 Task: Convert all the complete items in checklist "progress" into linked cards.
Action: Mouse moved to (361, 220)
Screenshot: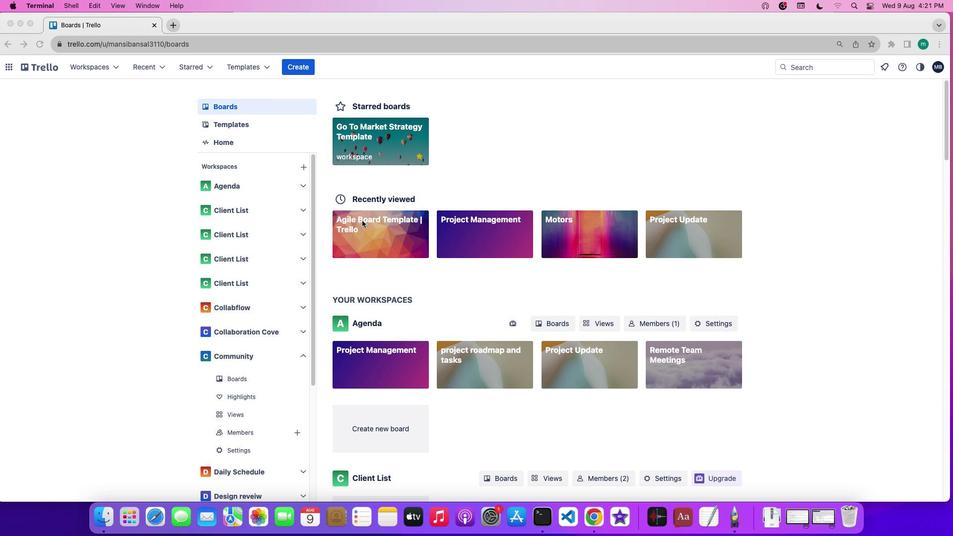 
Action: Mouse pressed left at (361, 220)
Screenshot: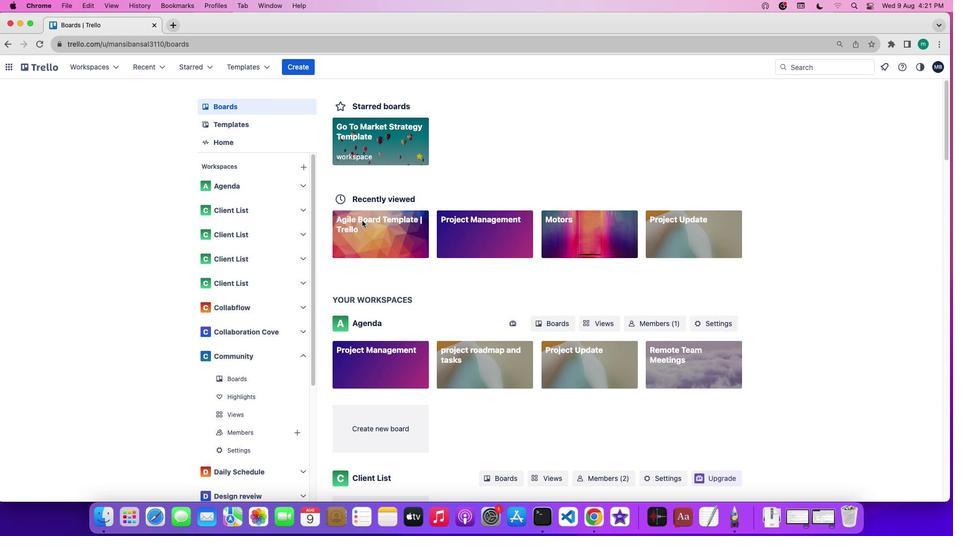 
Action: Mouse pressed left at (361, 220)
Screenshot: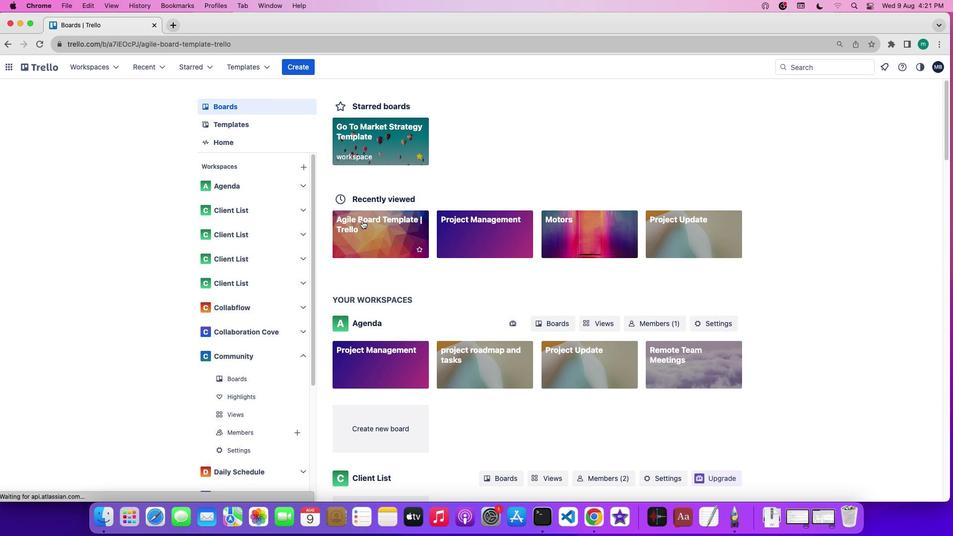 
Action: Mouse moved to (802, 228)
Screenshot: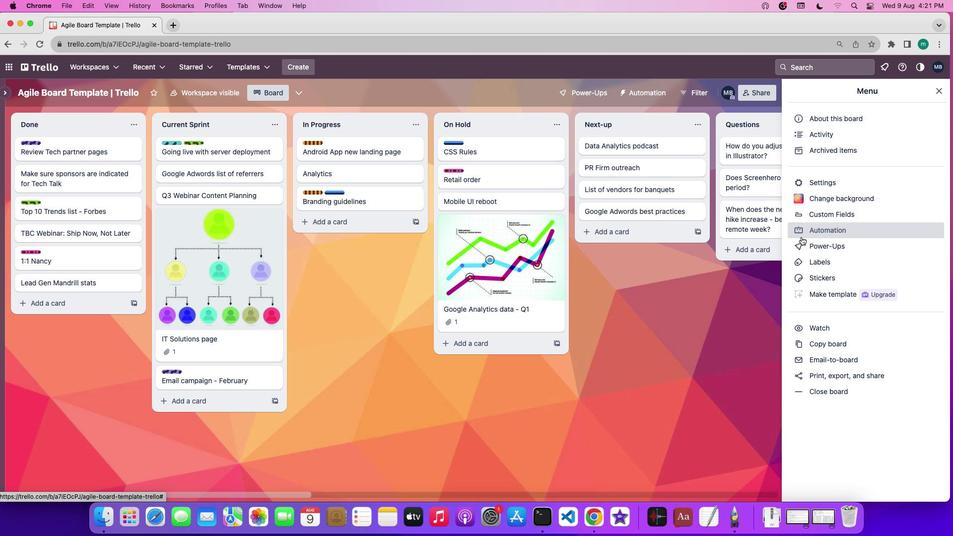 
Action: Mouse pressed left at (802, 228)
Screenshot: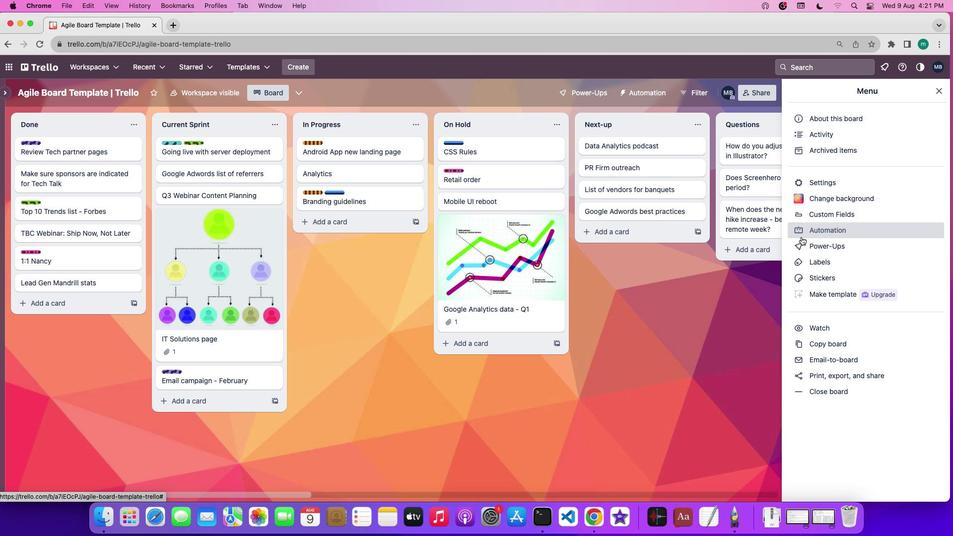 
Action: Mouse moved to (71, 254)
Screenshot: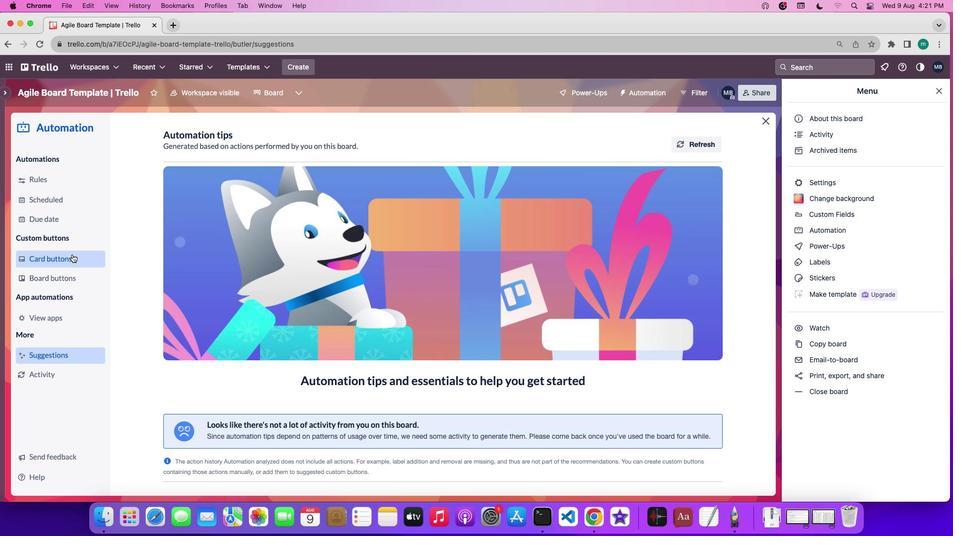 
Action: Mouse pressed left at (71, 254)
Screenshot: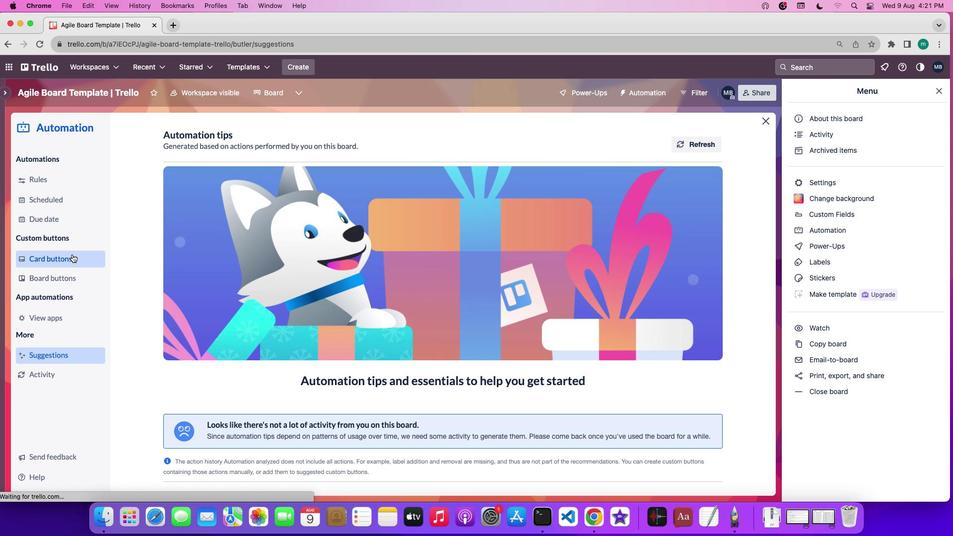 
Action: Mouse moved to (221, 346)
Screenshot: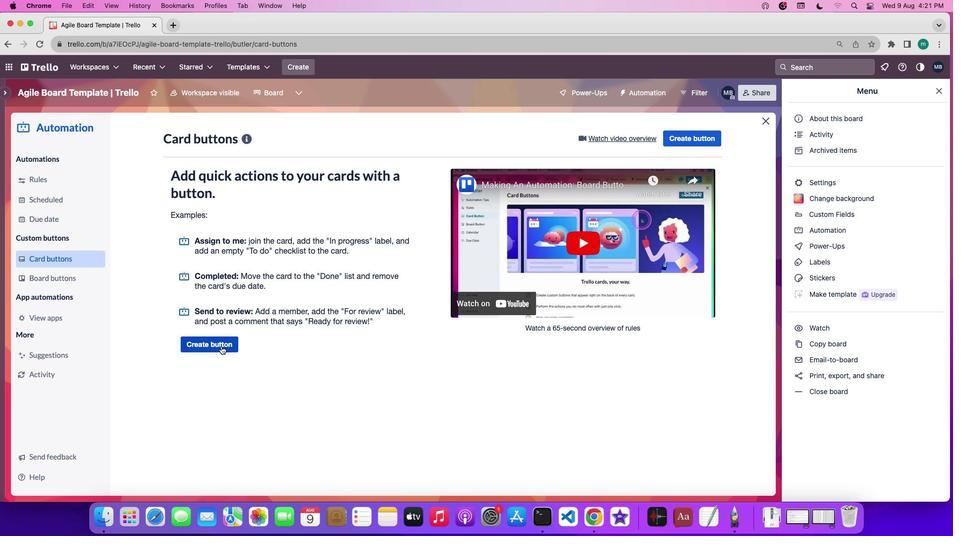 
Action: Mouse pressed left at (221, 346)
Screenshot: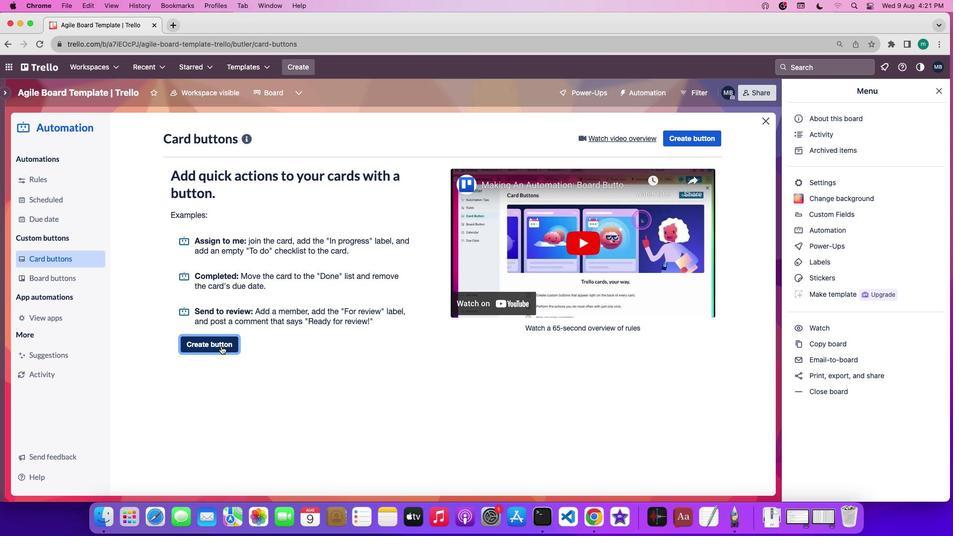 
Action: Mouse moved to (418, 270)
Screenshot: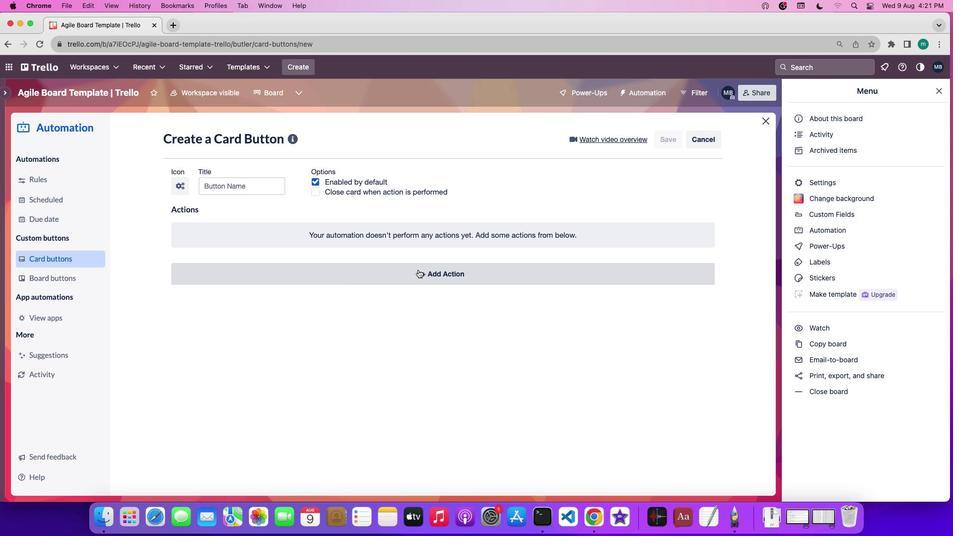 
Action: Mouse pressed left at (418, 270)
Screenshot: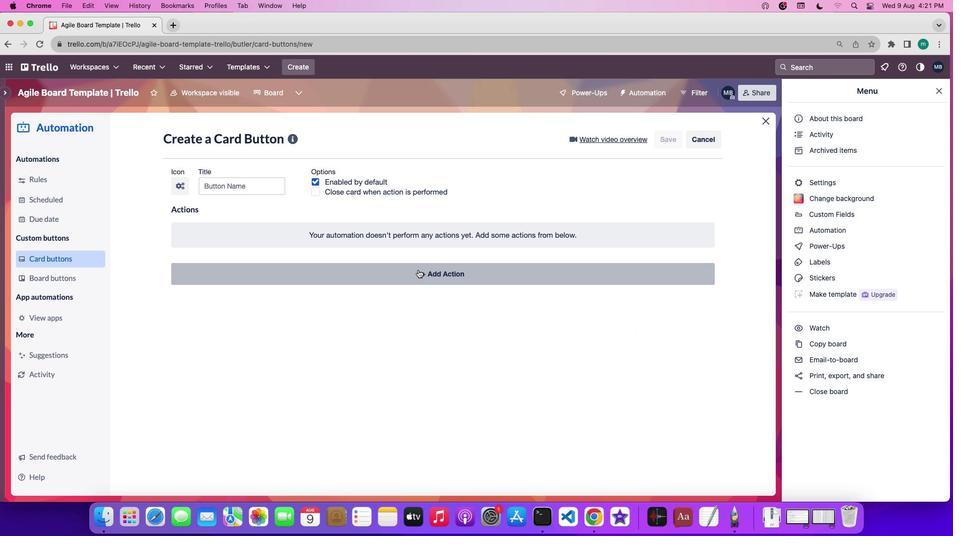 
Action: Mouse moved to (485, 298)
Screenshot: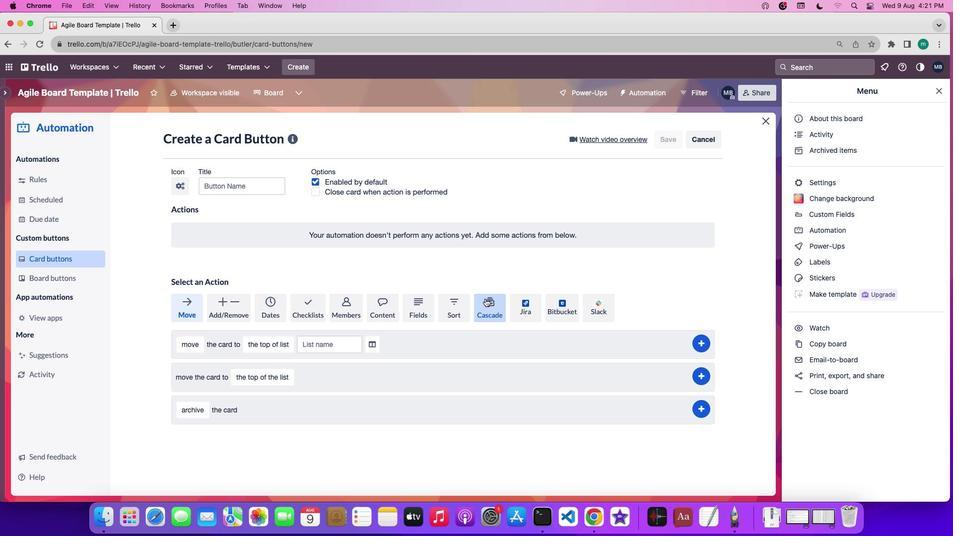 
Action: Mouse pressed left at (485, 298)
Screenshot: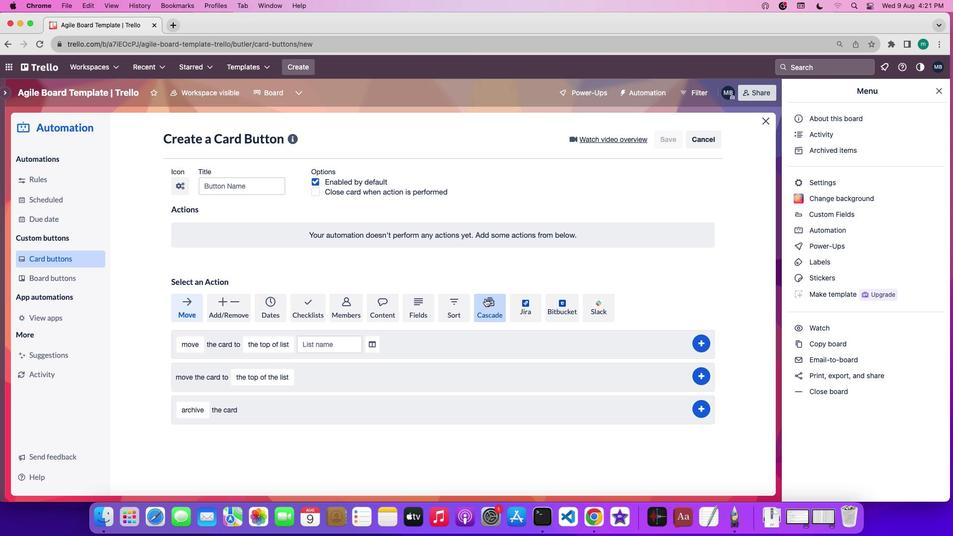 
Action: Mouse moved to (448, 351)
Screenshot: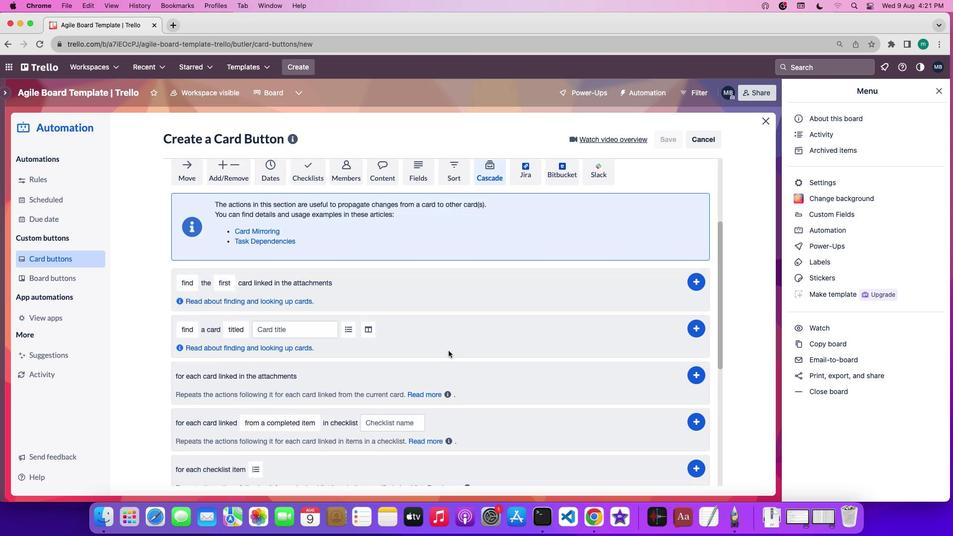 
Action: Mouse scrolled (448, 351) with delta (0, 0)
Screenshot: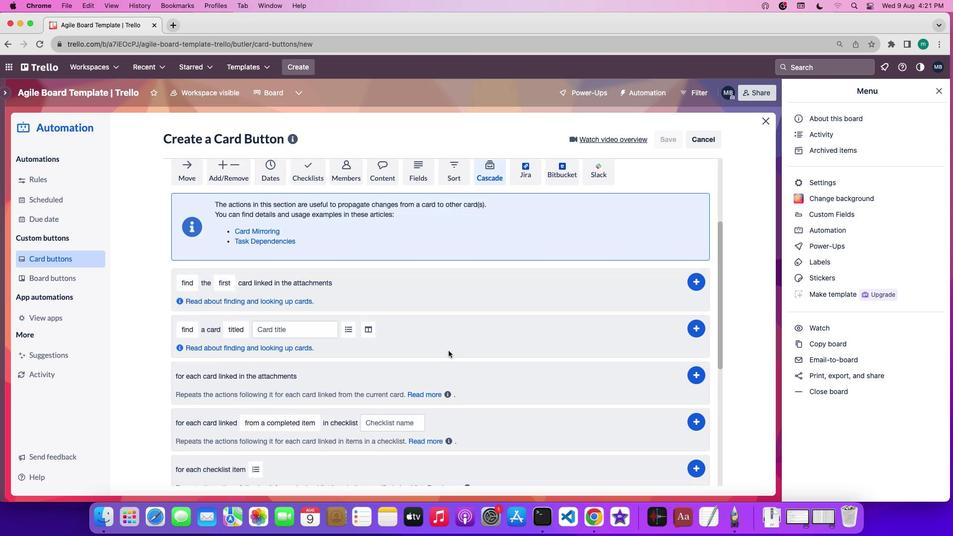 
Action: Mouse moved to (448, 351)
Screenshot: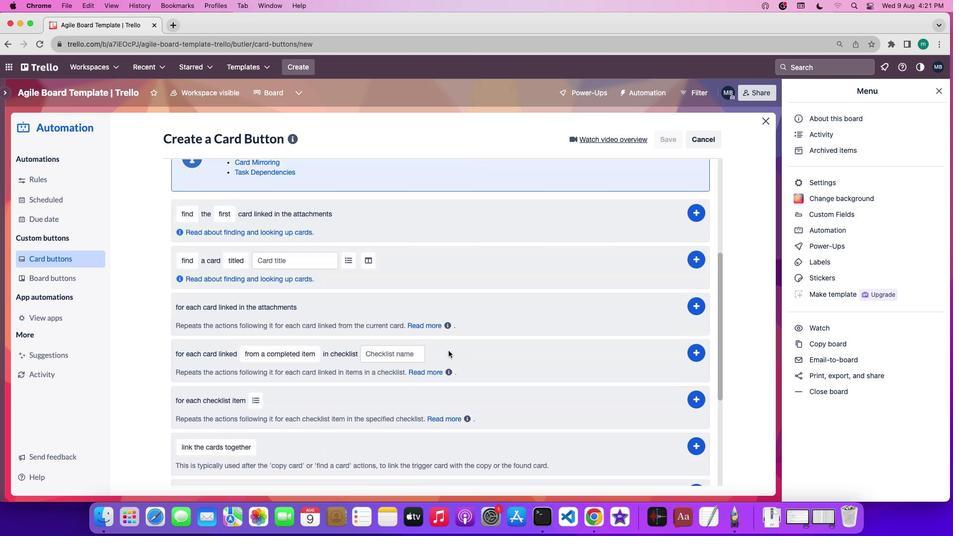 
Action: Mouse scrolled (448, 351) with delta (0, 0)
Screenshot: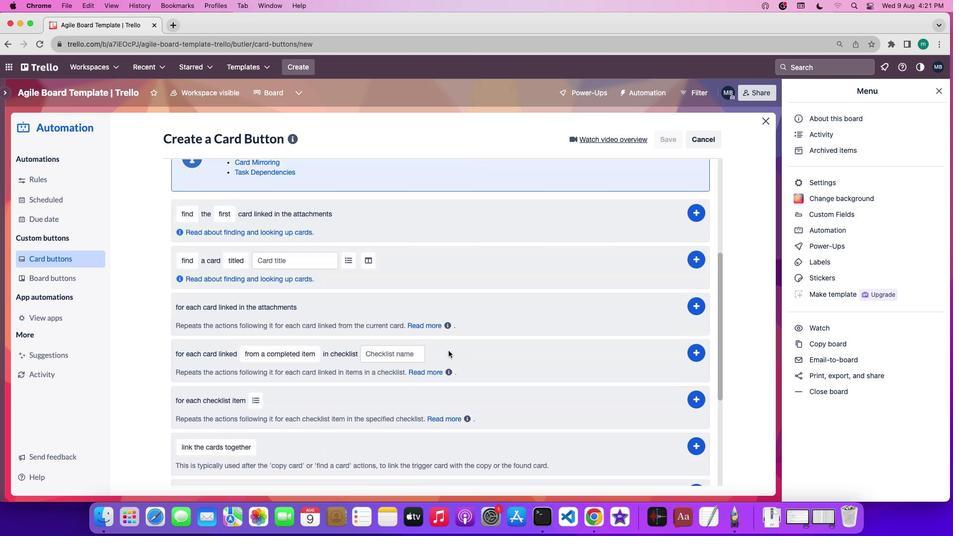
Action: Mouse scrolled (448, 351) with delta (0, -1)
Screenshot: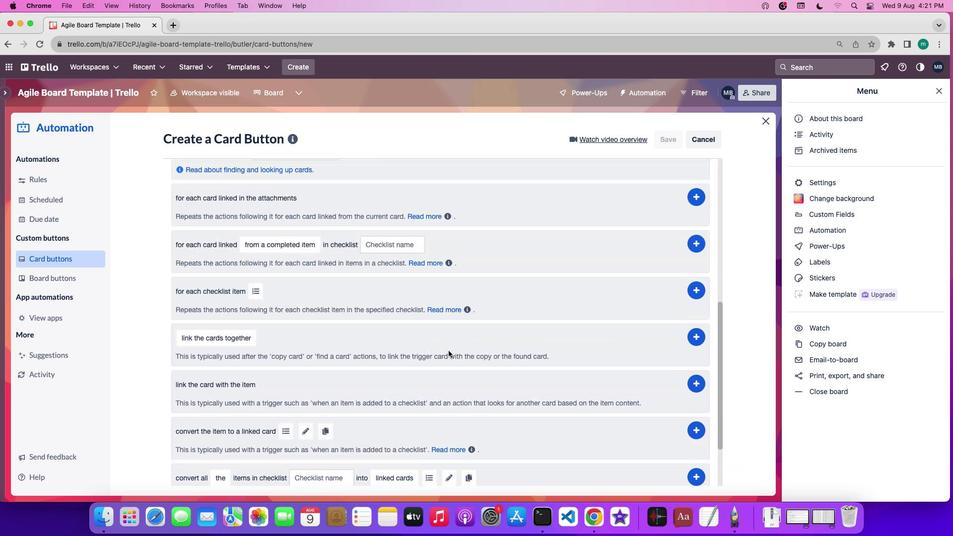 
Action: Mouse scrolled (448, 351) with delta (0, -2)
Screenshot: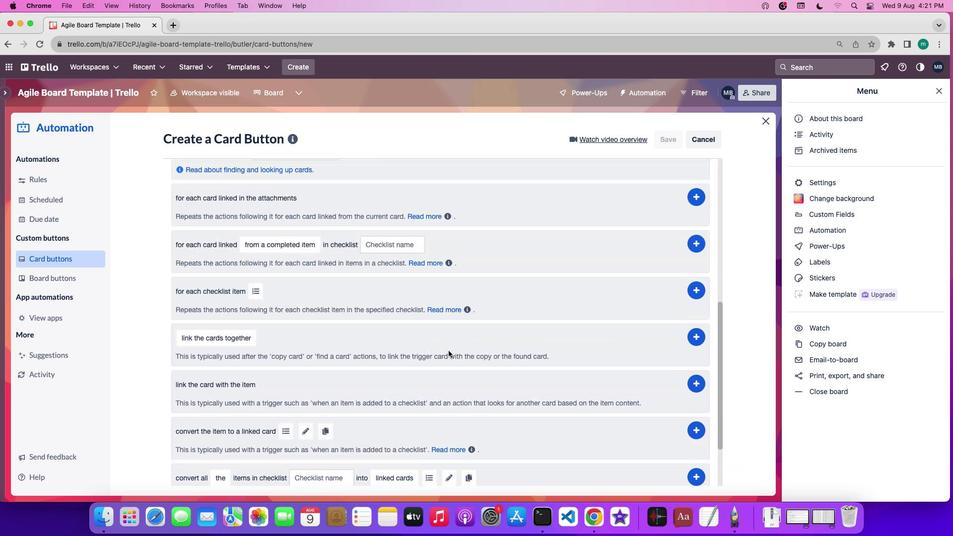 
Action: Mouse scrolled (448, 351) with delta (0, -2)
Screenshot: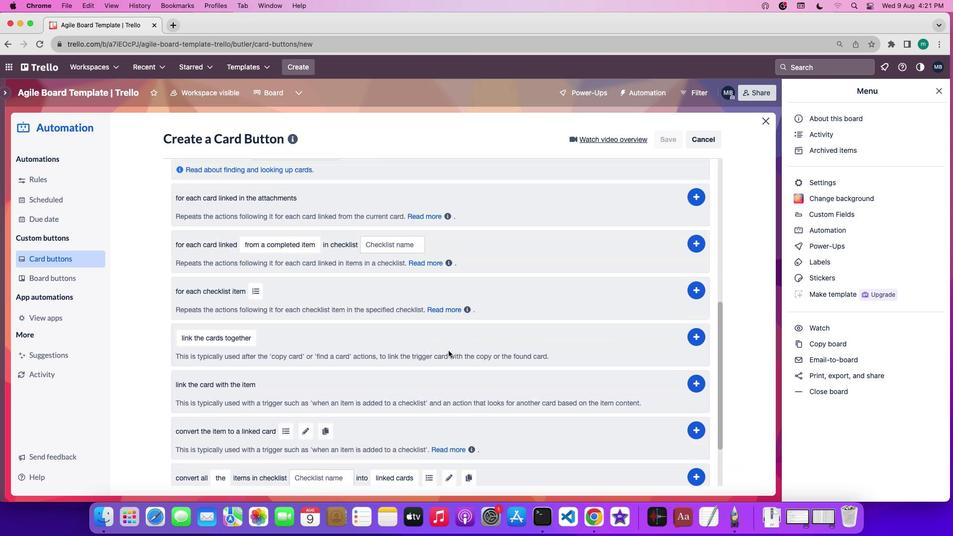 
Action: Mouse scrolled (448, 351) with delta (0, 0)
Screenshot: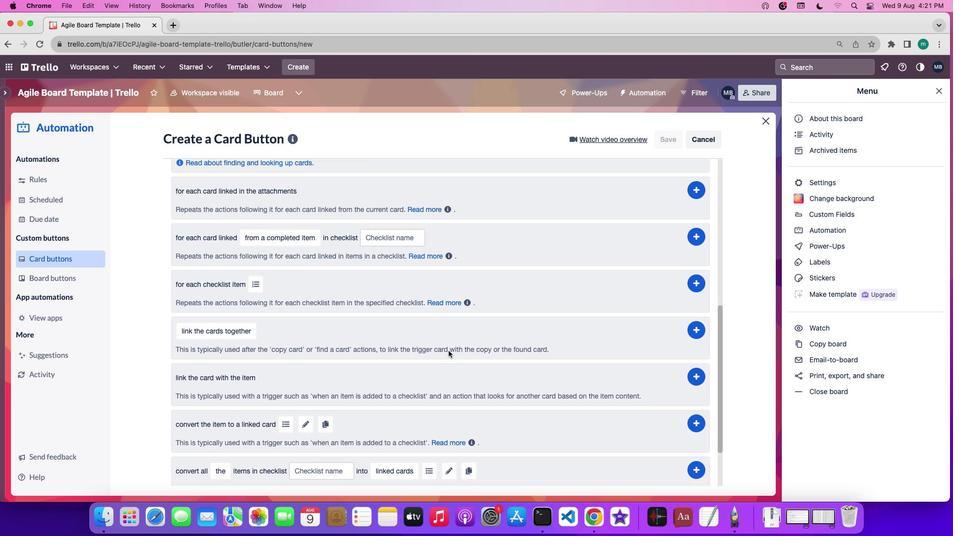 
Action: Mouse scrolled (448, 351) with delta (0, 0)
Screenshot: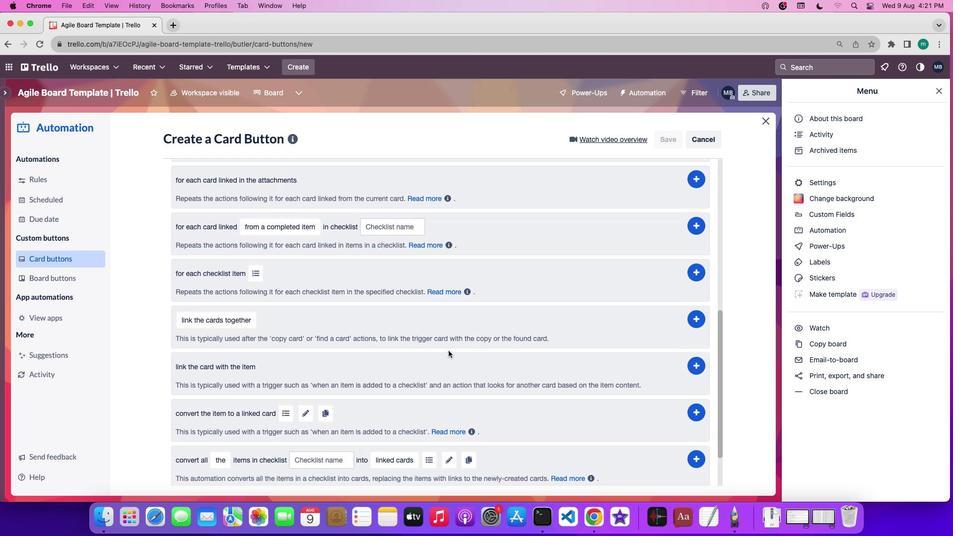 
Action: Mouse scrolled (448, 351) with delta (0, 0)
Screenshot: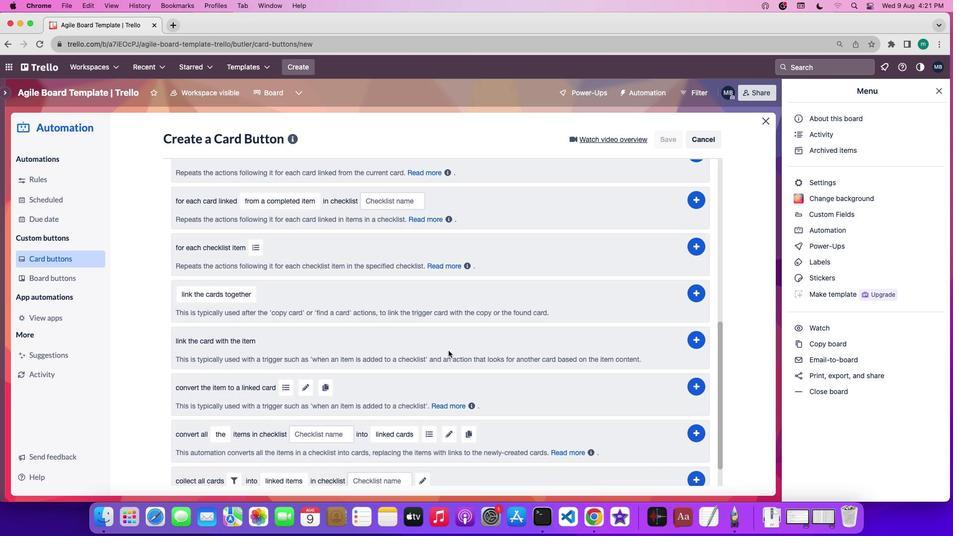 
Action: Mouse moved to (446, 345)
Screenshot: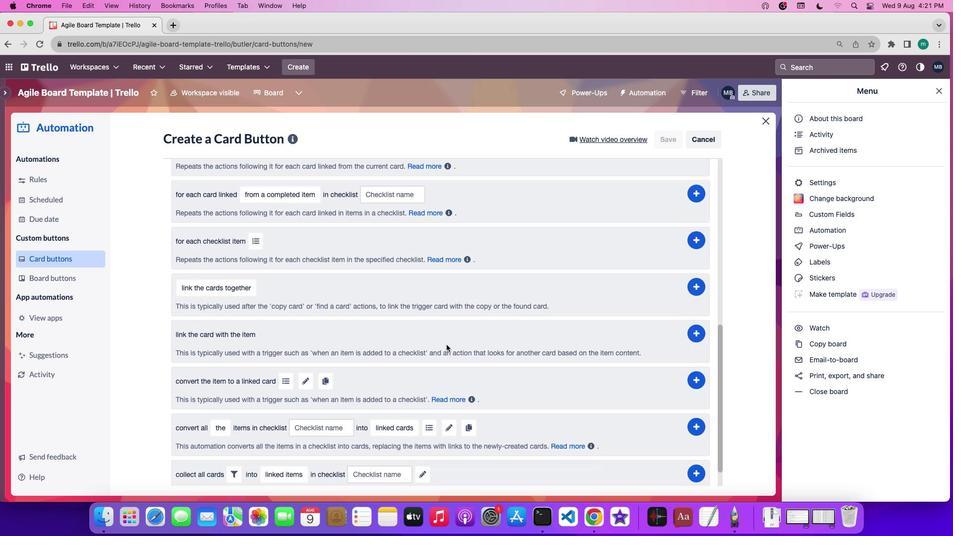 
Action: Mouse scrolled (446, 345) with delta (0, 0)
Screenshot: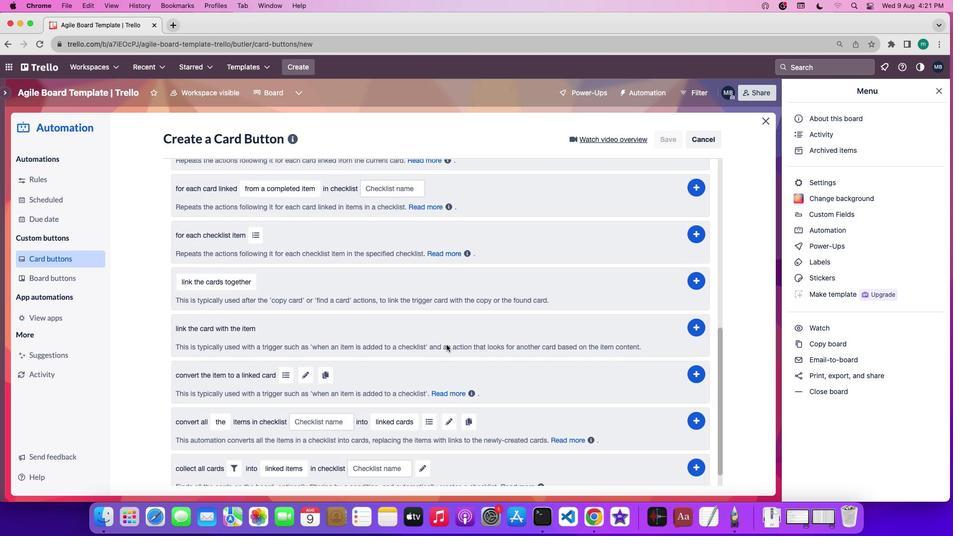 
Action: Mouse scrolled (446, 345) with delta (0, 0)
Screenshot: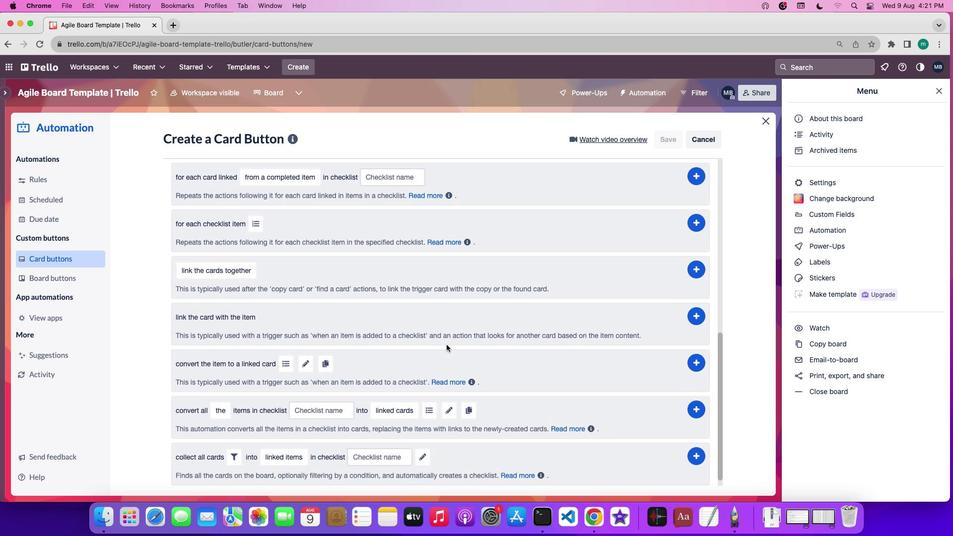 
Action: Mouse scrolled (446, 345) with delta (0, 0)
Screenshot: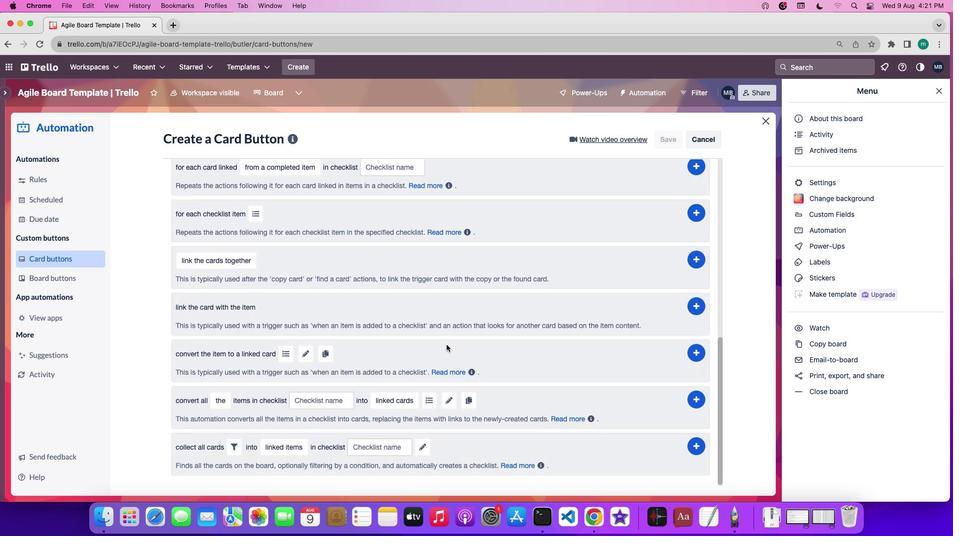 
Action: Mouse scrolled (446, 345) with delta (0, 0)
Screenshot: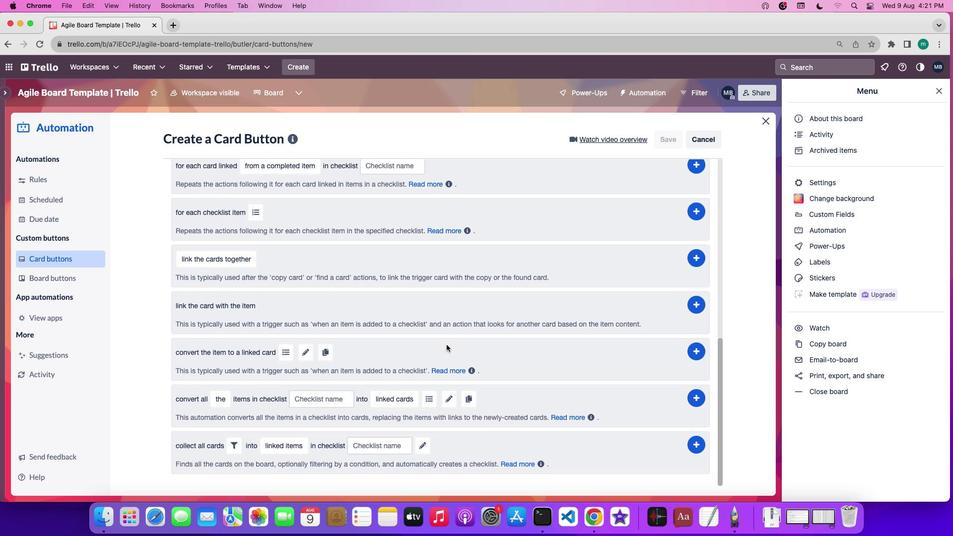 
Action: Mouse scrolled (446, 345) with delta (0, 0)
Screenshot: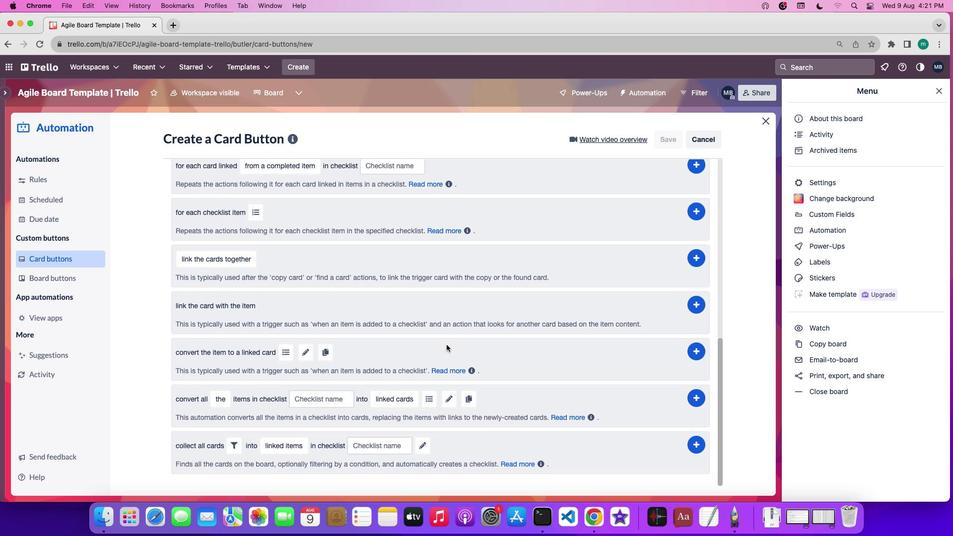 
Action: Mouse moved to (222, 403)
Screenshot: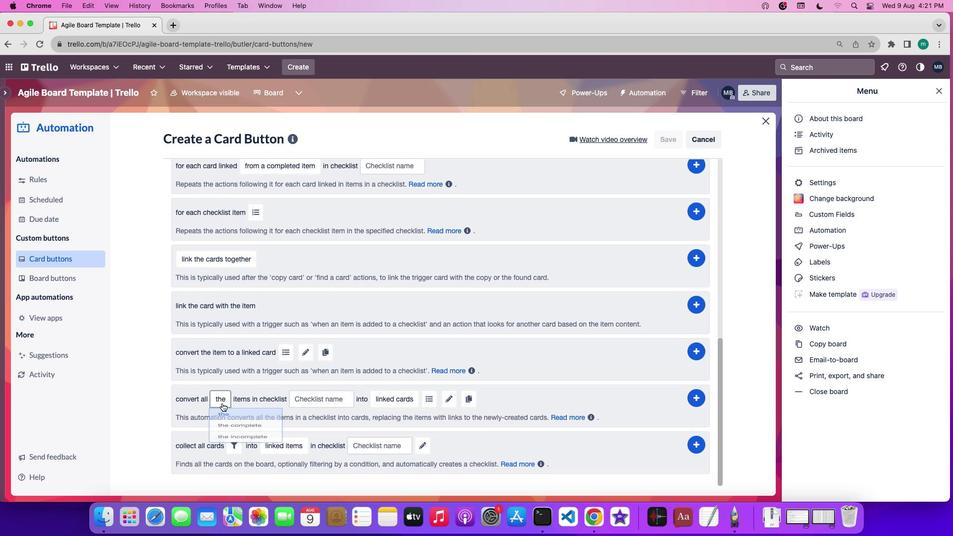 
Action: Mouse pressed left at (222, 403)
Screenshot: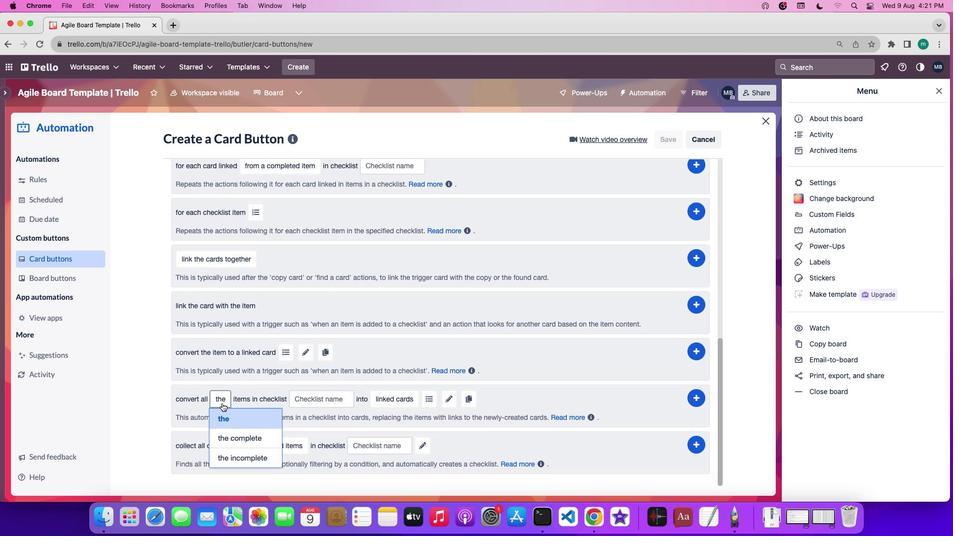 
Action: Mouse moved to (223, 417)
Screenshot: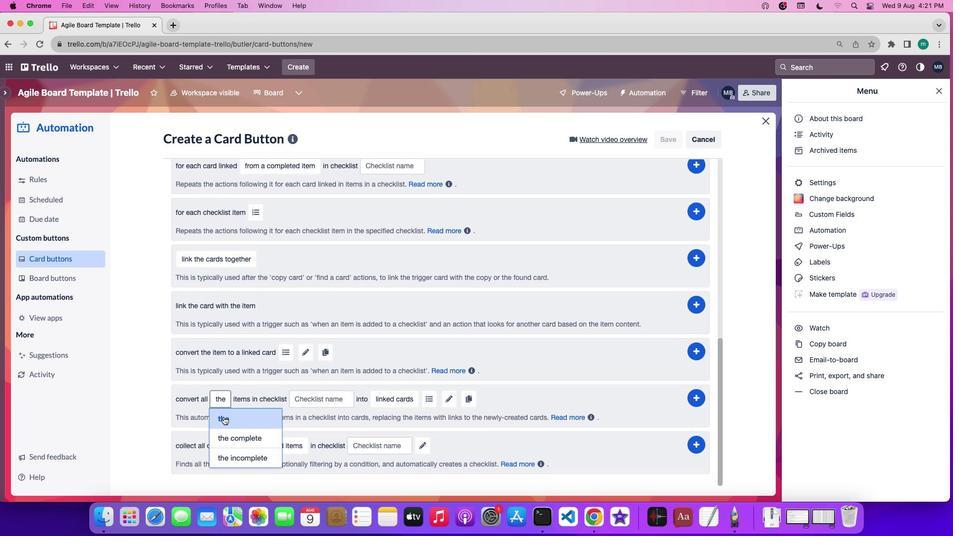 
Action: Mouse pressed left at (223, 417)
Screenshot: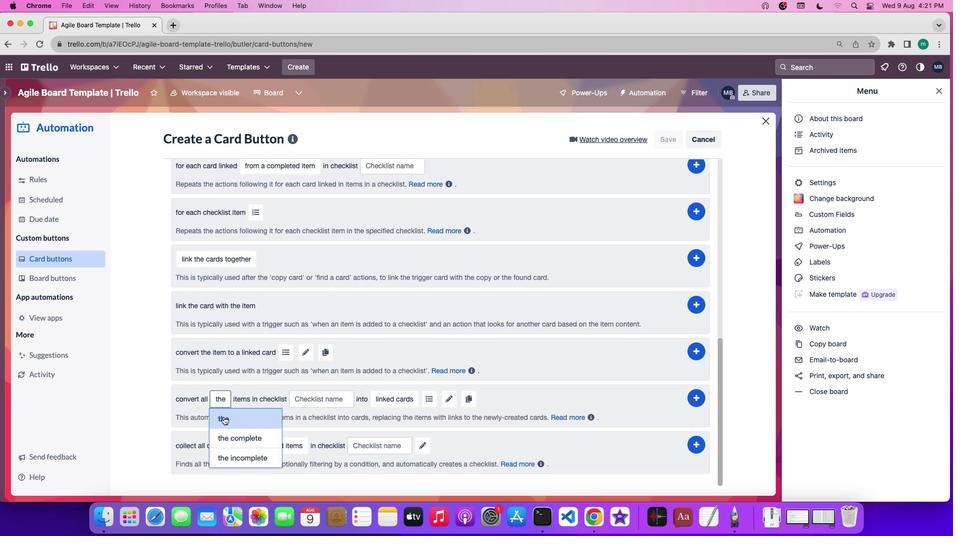
Action: Mouse moved to (221, 405)
Screenshot: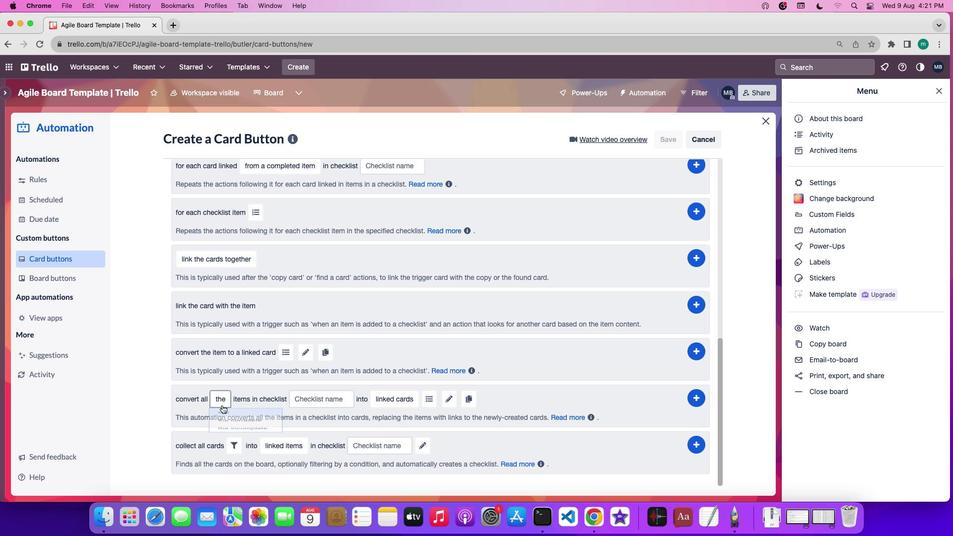 
Action: Mouse pressed left at (221, 405)
Screenshot: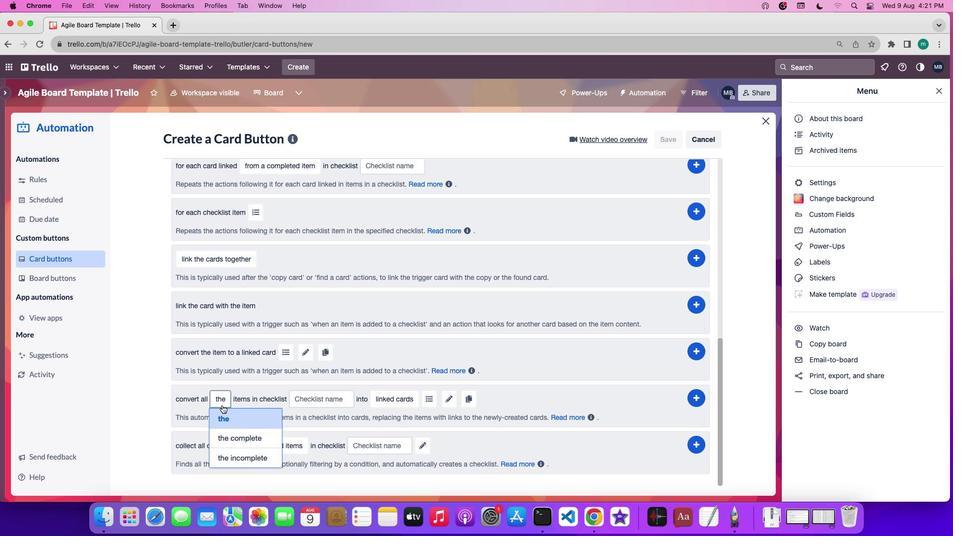
Action: Mouse moved to (238, 438)
Screenshot: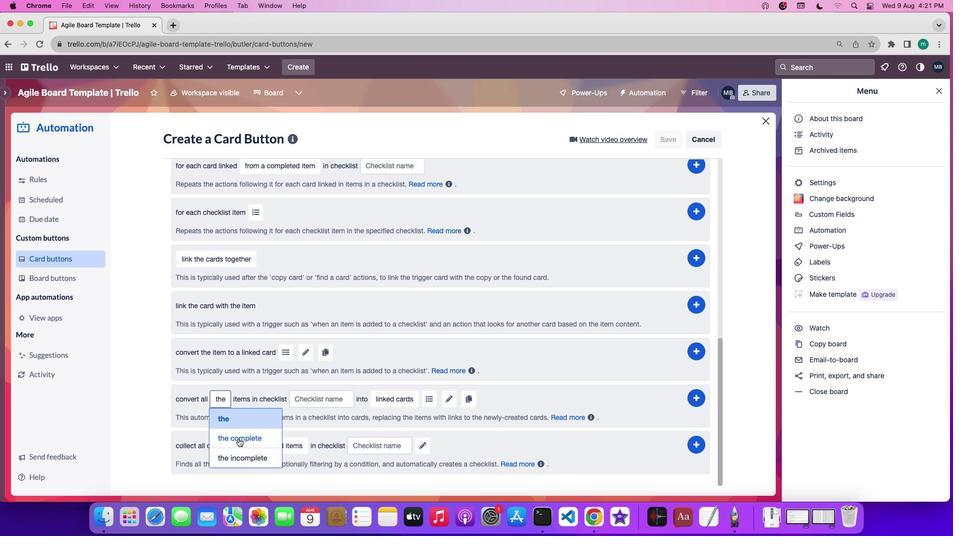 
Action: Mouse pressed left at (238, 438)
Screenshot: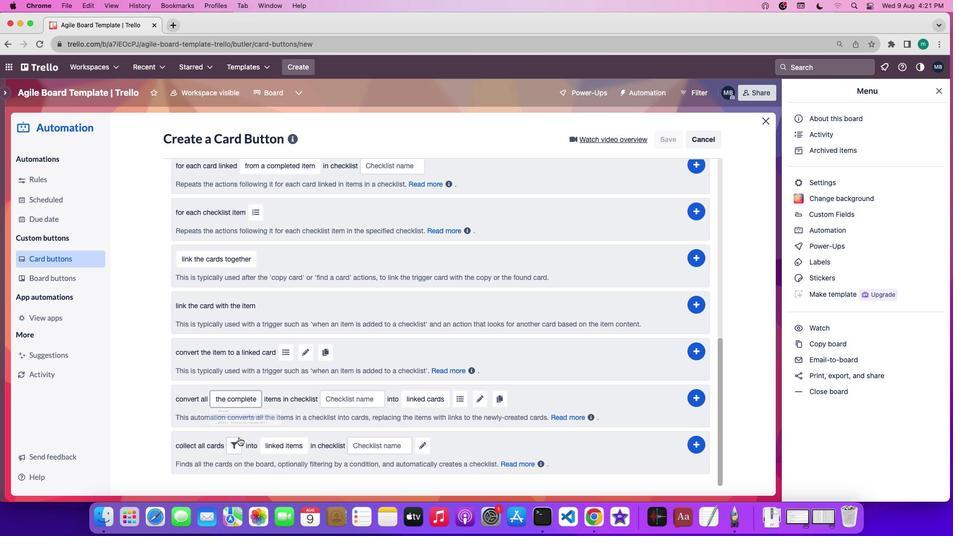 
Action: Mouse moved to (349, 398)
Screenshot: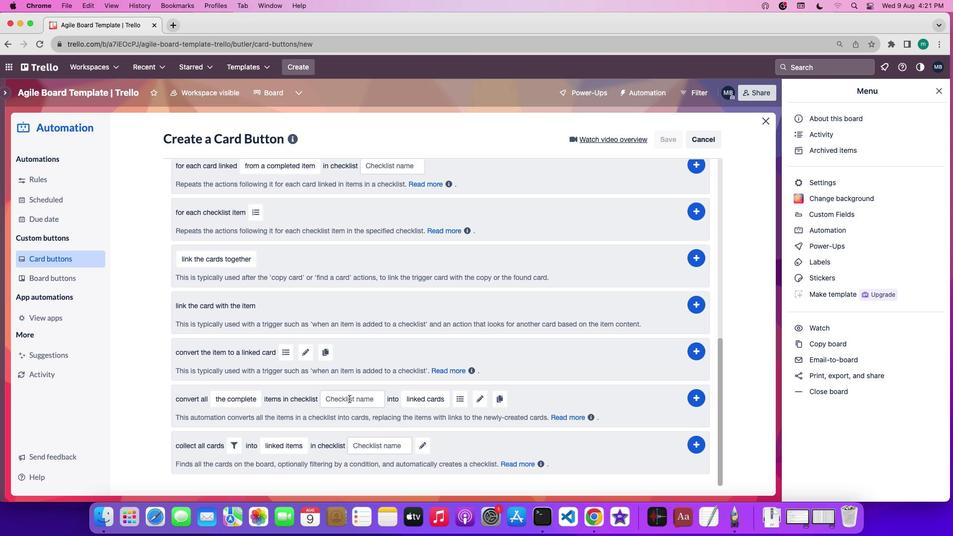 
Action: Mouse pressed left at (349, 398)
Screenshot: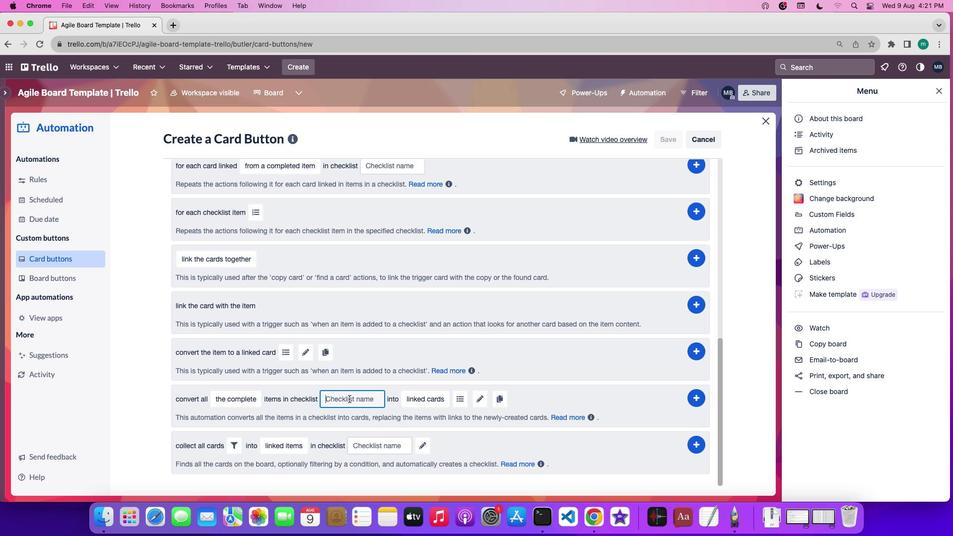 
Action: Key pressed 'p''r''o''g''r''e''s''s'
Screenshot: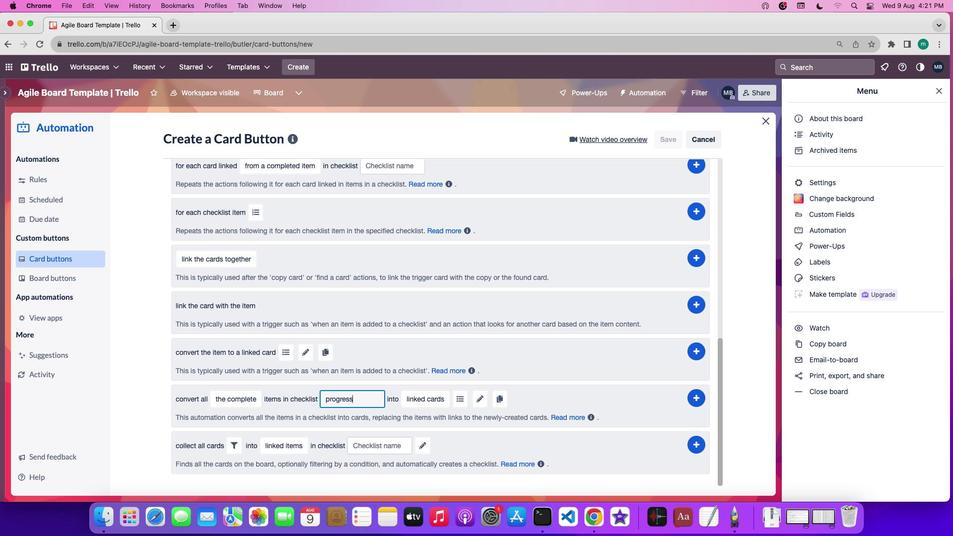 
Action: Mouse moved to (696, 402)
Screenshot: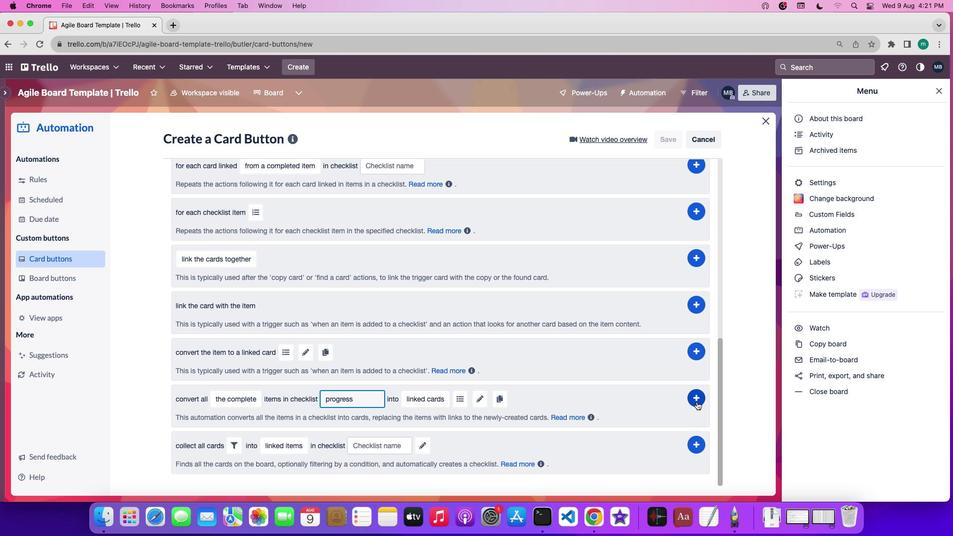 
Action: Mouse pressed left at (696, 402)
Screenshot: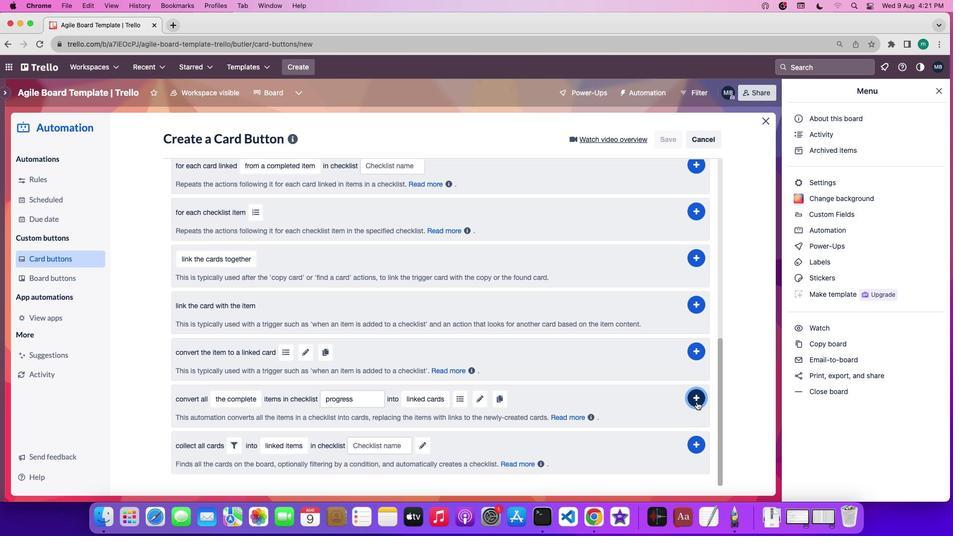 
